 Task: Create a rule when custom fields due date is set by anyone.
Action: Mouse moved to (975, 81)
Screenshot: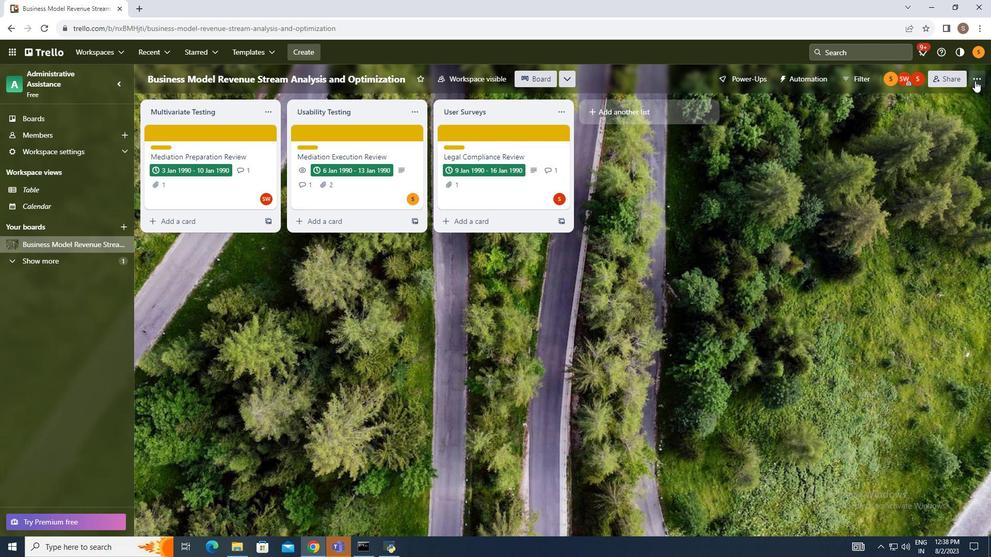 
Action: Mouse pressed left at (975, 81)
Screenshot: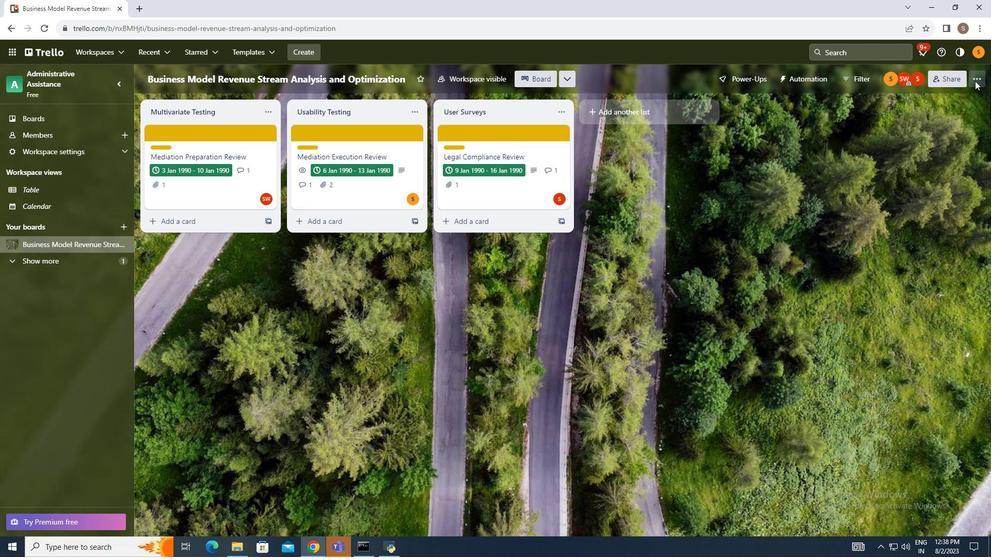 
Action: Mouse moved to (901, 214)
Screenshot: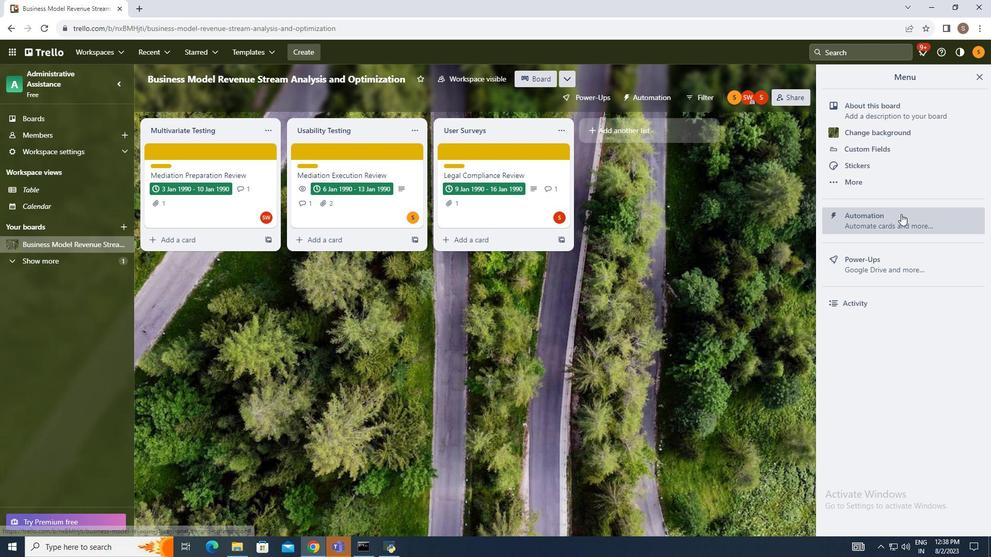 
Action: Mouse pressed left at (901, 214)
Screenshot: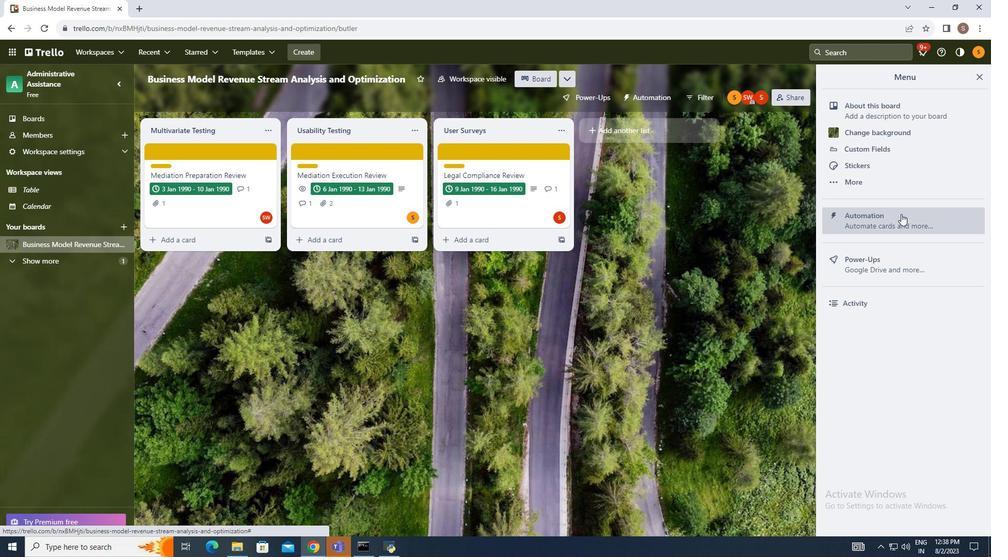 
Action: Mouse moved to (182, 183)
Screenshot: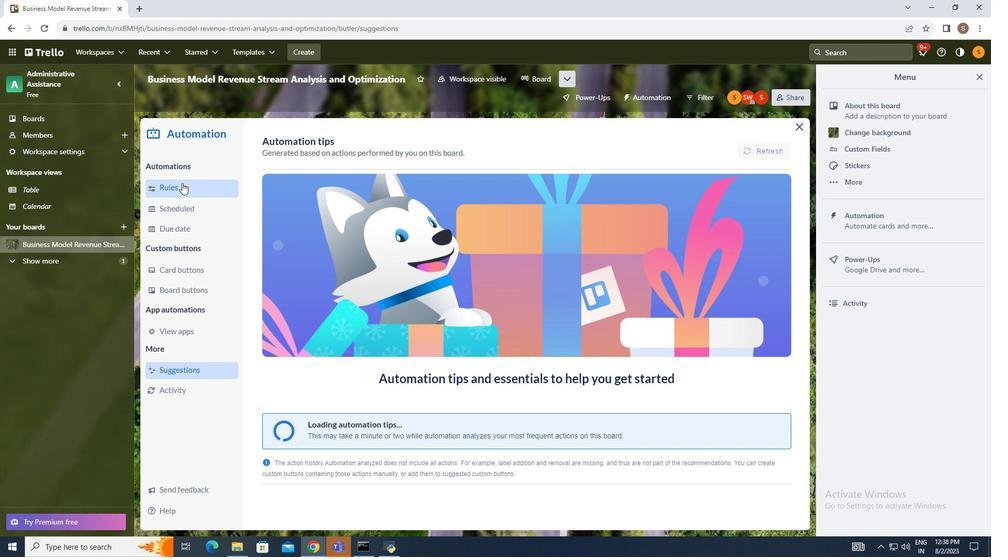 
Action: Mouse pressed left at (182, 183)
Screenshot: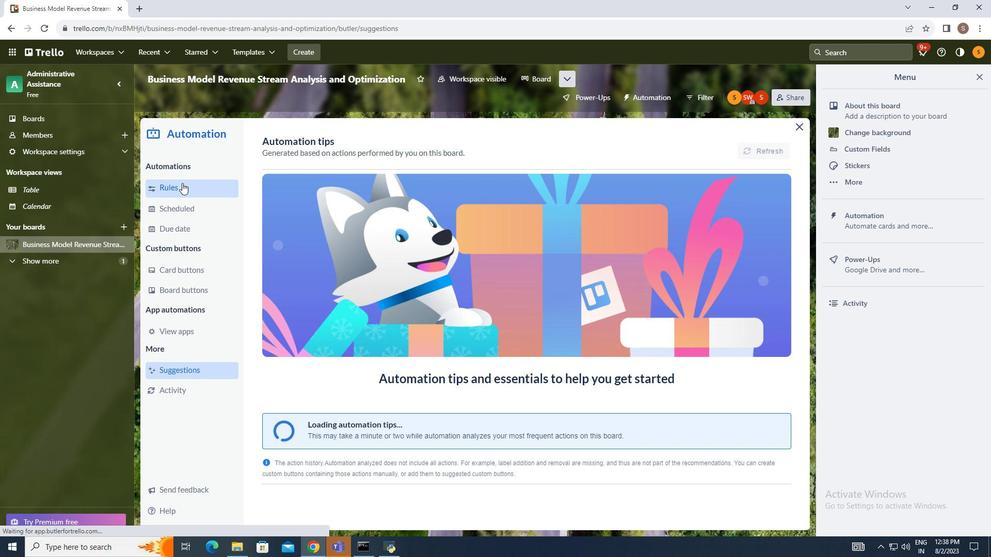 
Action: Mouse moved to (693, 144)
Screenshot: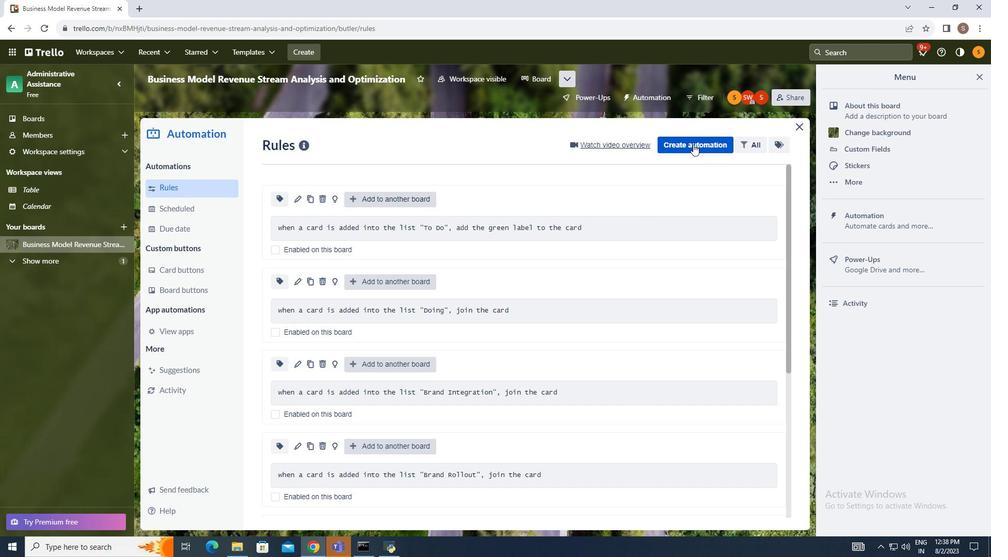 
Action: Mouse pressed left at (693, 144)
Screenshot: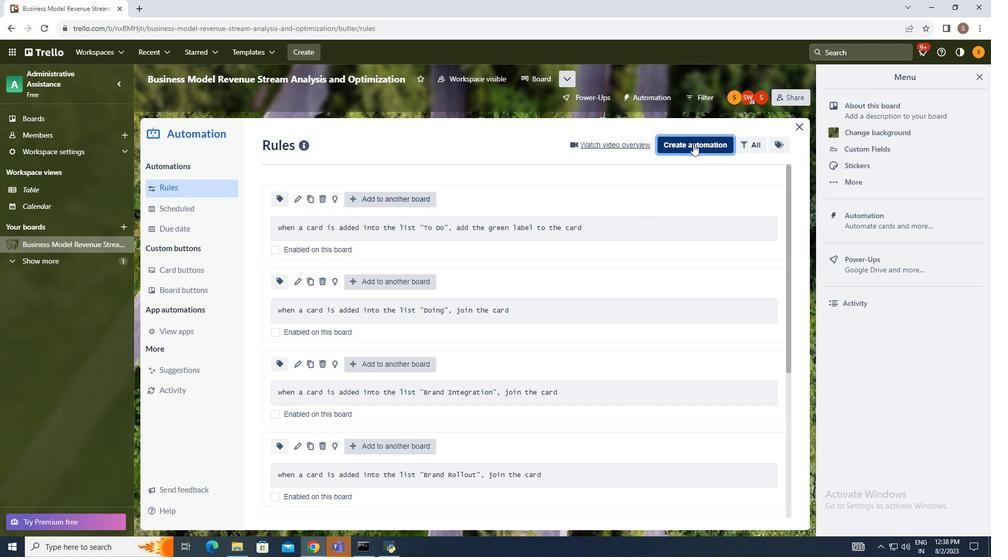 
Action: Mouse moved to (528, 244)
Screenshot: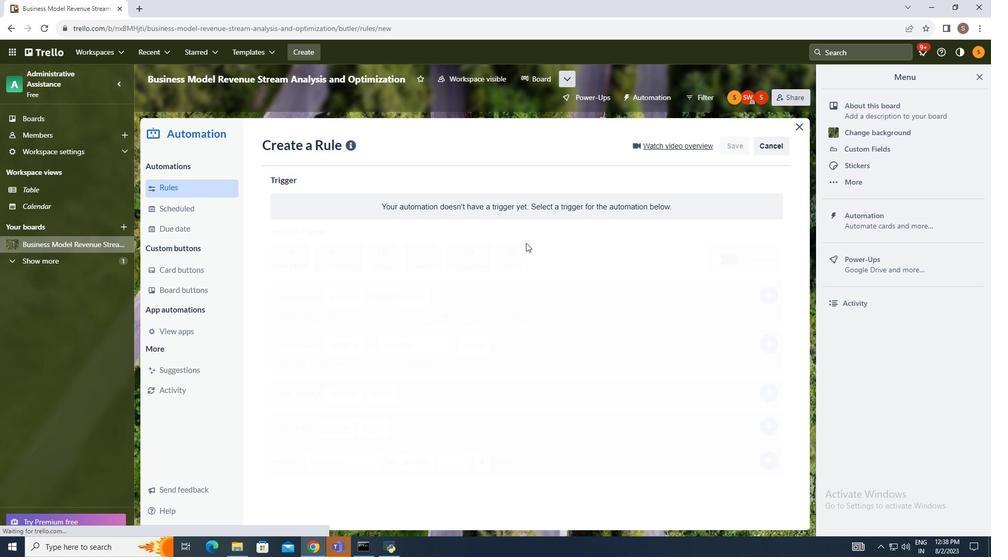 
Action: Mouse pressed left at (528, 244)
Screenshot: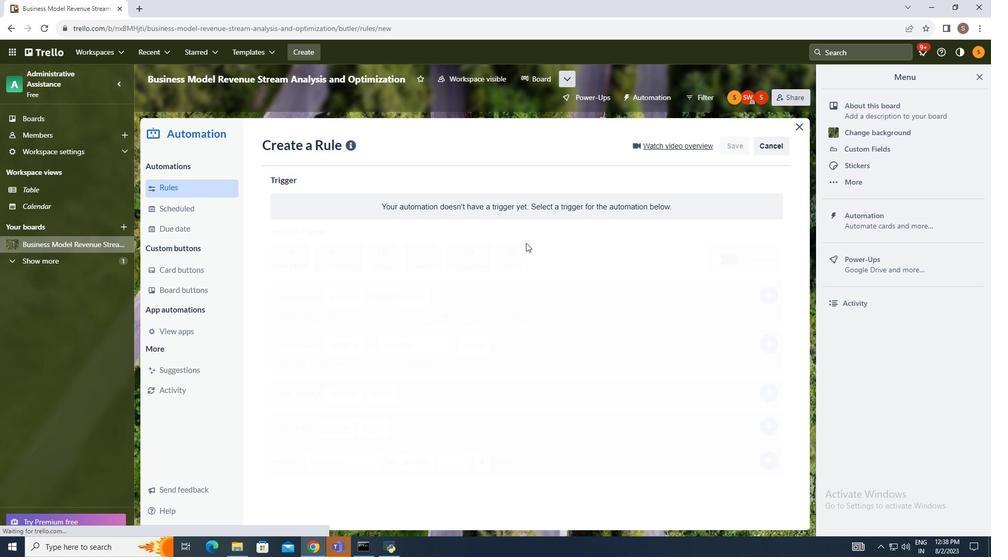 
Action: Mouse moved to (502, 279)
Screenshot: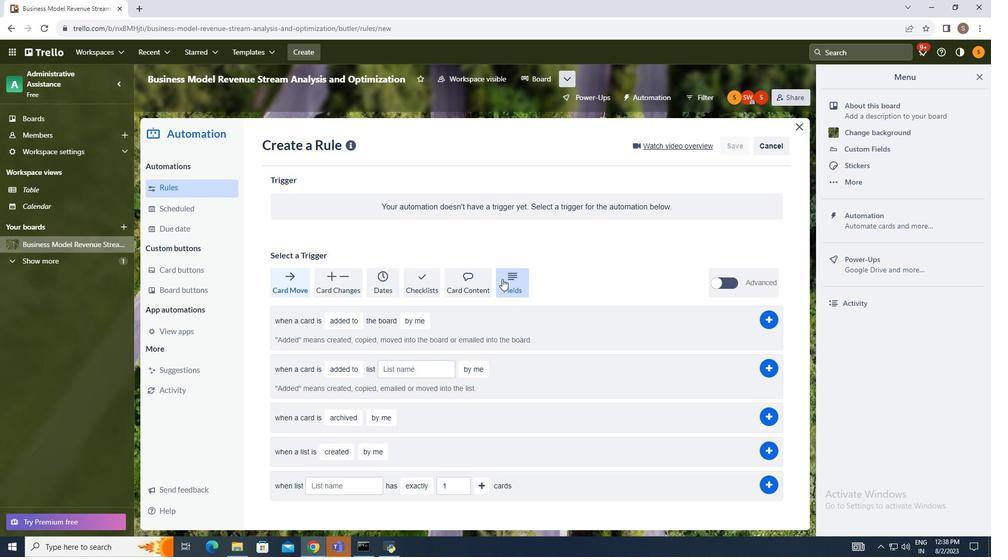 
Action: Mouse pressed left at (502, 279)
Screenshot: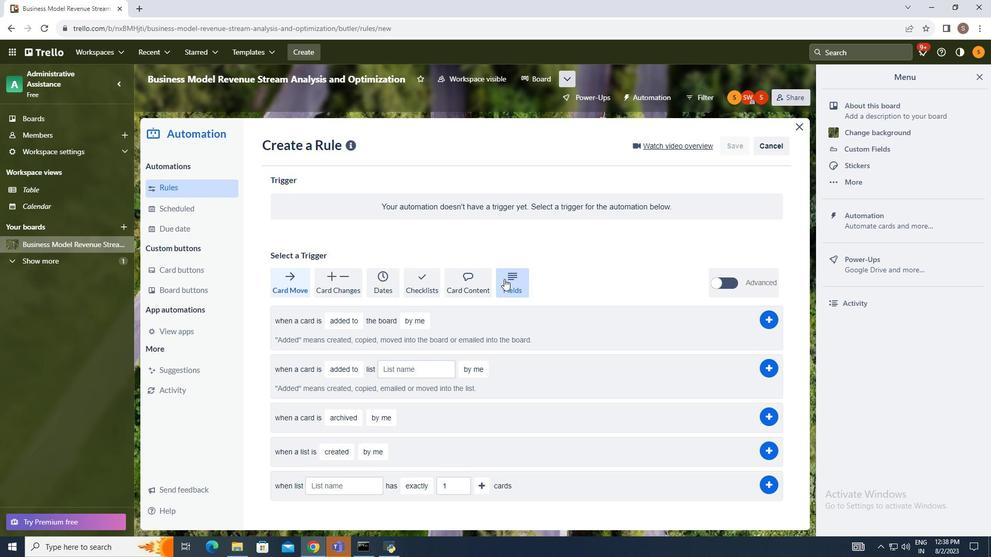 
Action: Mouse moved to (336, 383)
Screenshot: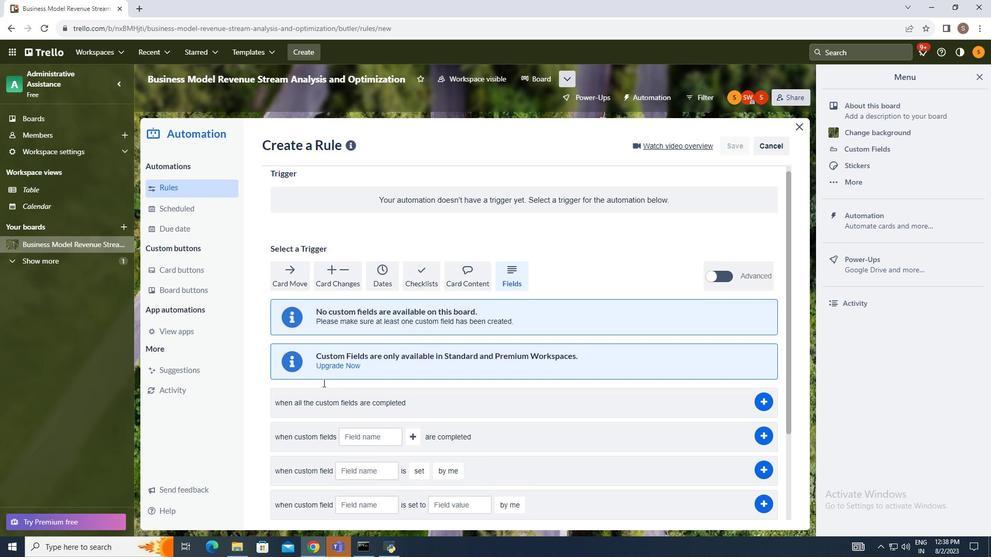 
Action: Mouse scrolled (336, 383) with delta (0, 0)
Screenshot: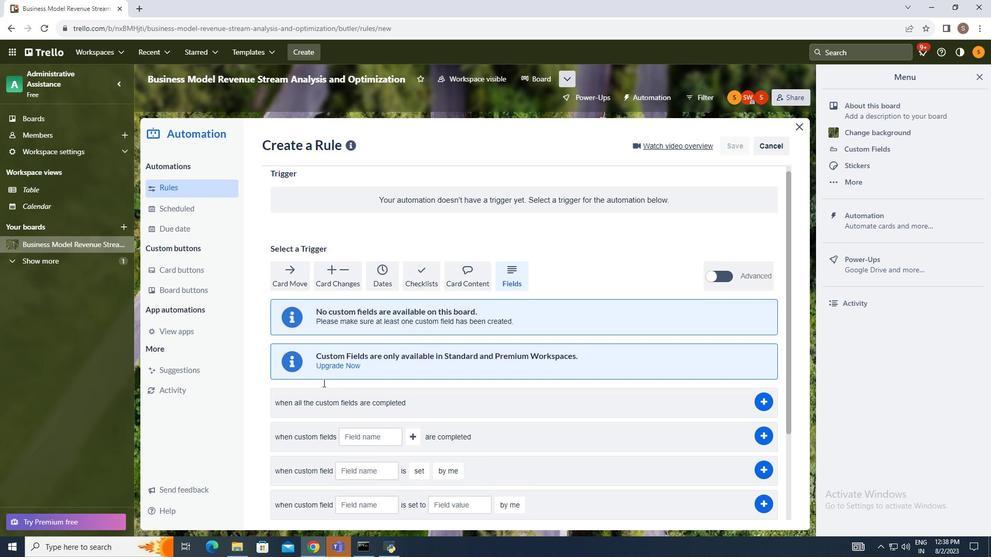 
Action: Mouse moved to (327, 383)
Screenshot: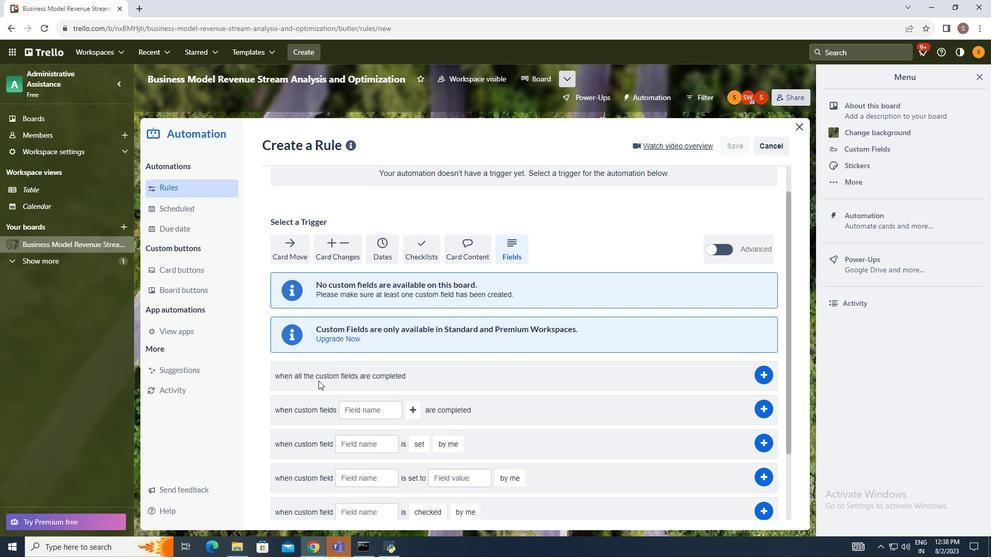 
Action: Mouse scrolled (327, 382) with delta (0, 0)
Screenshot: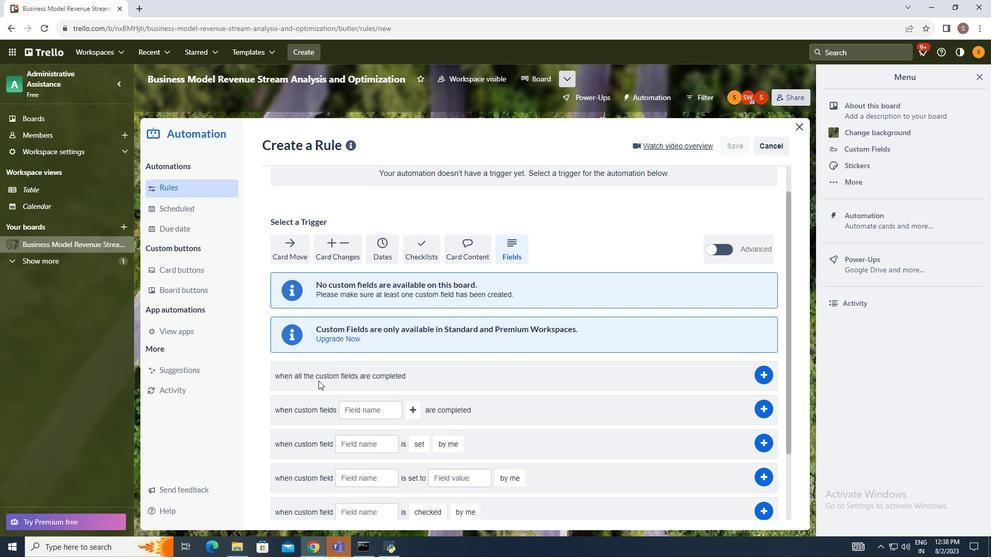 
Action: Mouse moved to (306, 374)
Screenshot: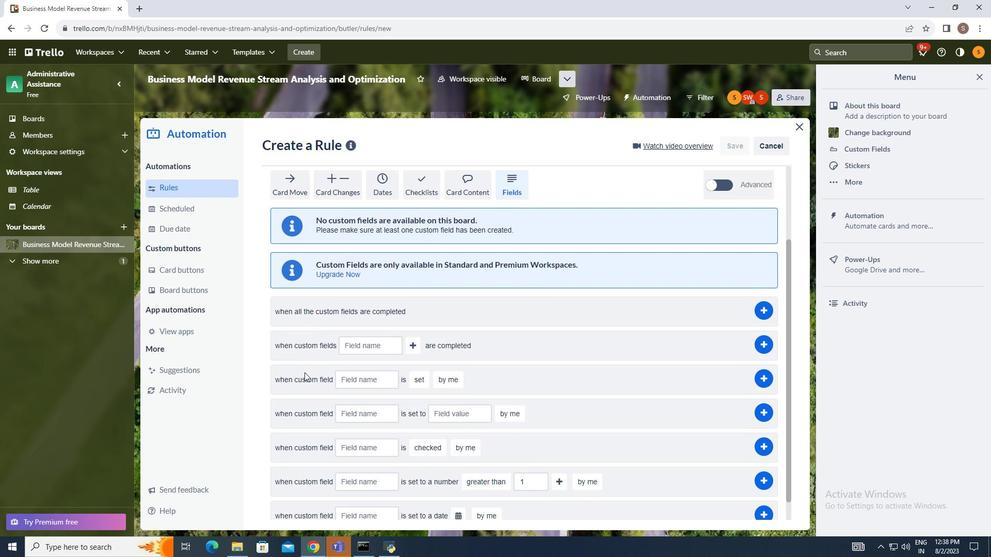 
Action: Mouse scrolled (306, 374) with delta (0, 0)
Screenshot: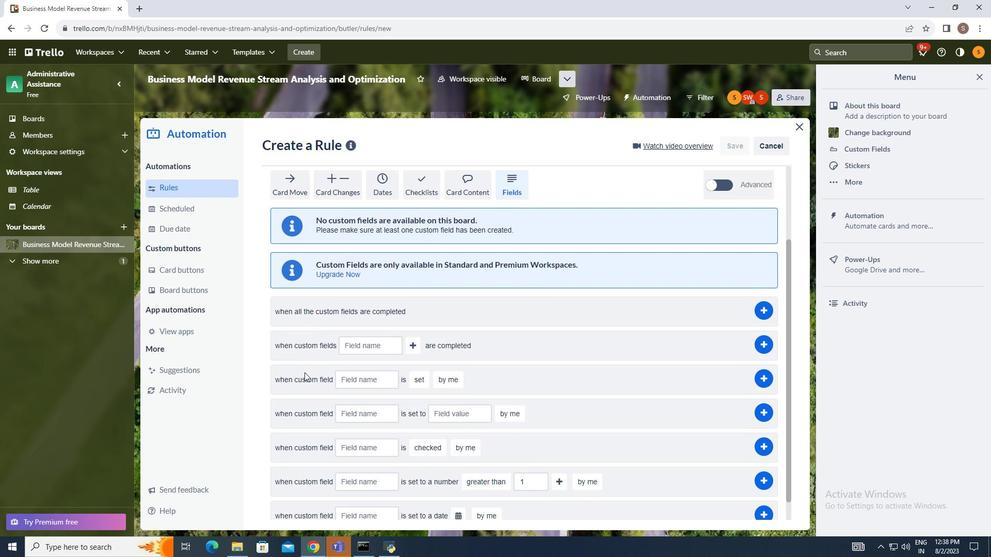 
Action: Mouse moved to (305, 374)
Screenshot: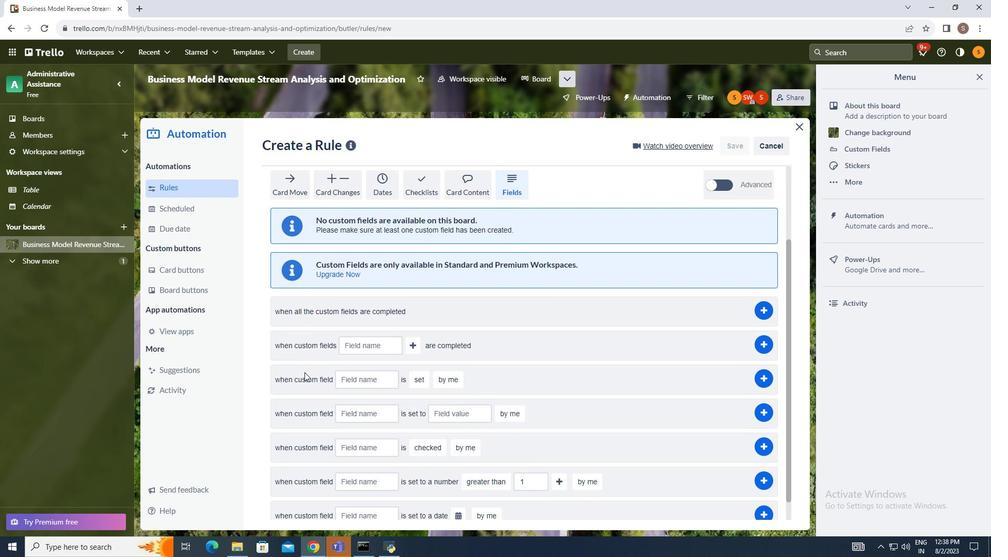 
Action: Mouse scrolled (305, 374) with delta (0, 0)
Screenshot: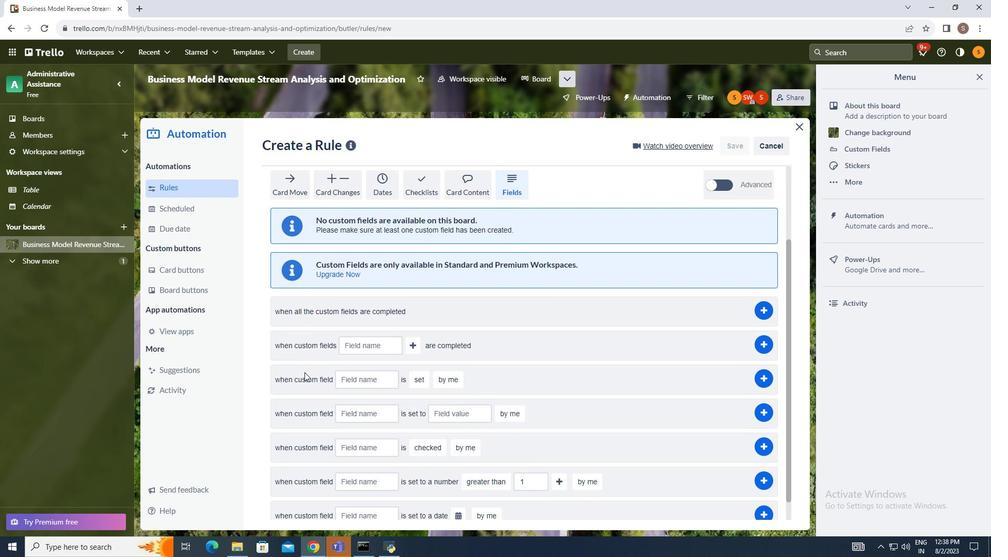 
Action: Mouse moved to (295, 353)
Screenshot: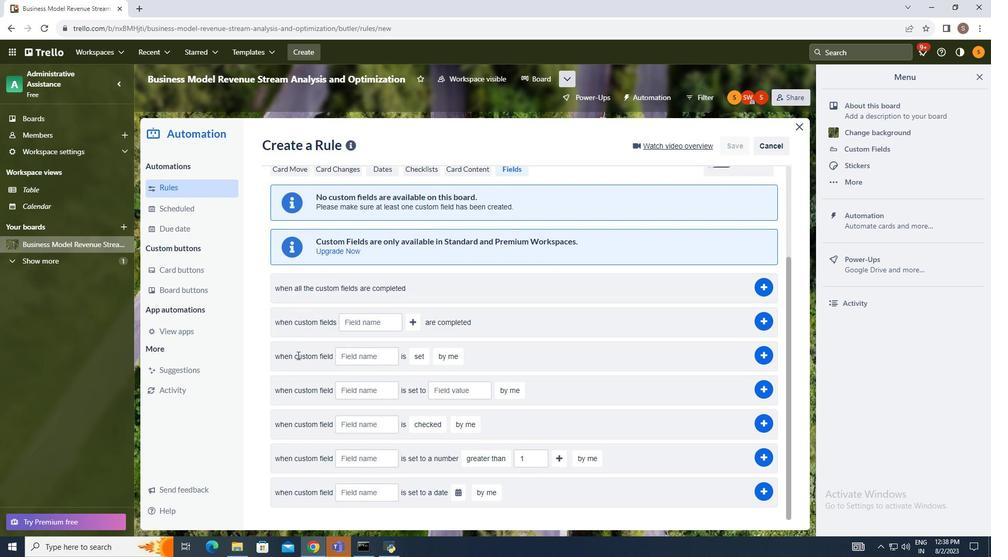 
Action: Mouse scrolled (295, 351) with delta (0, 0)
Screenshot: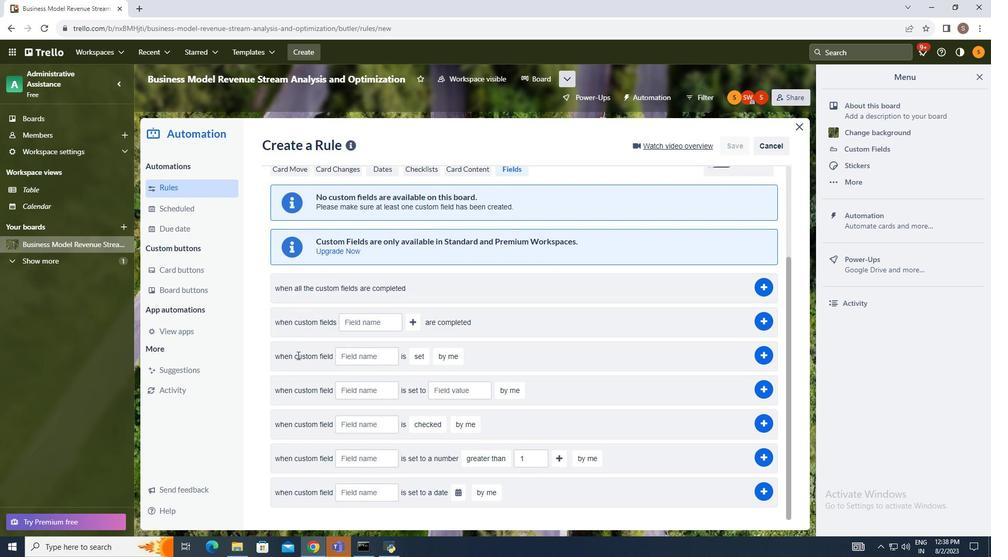 
Action: Mouse moved to (349, 349)
Screenshot: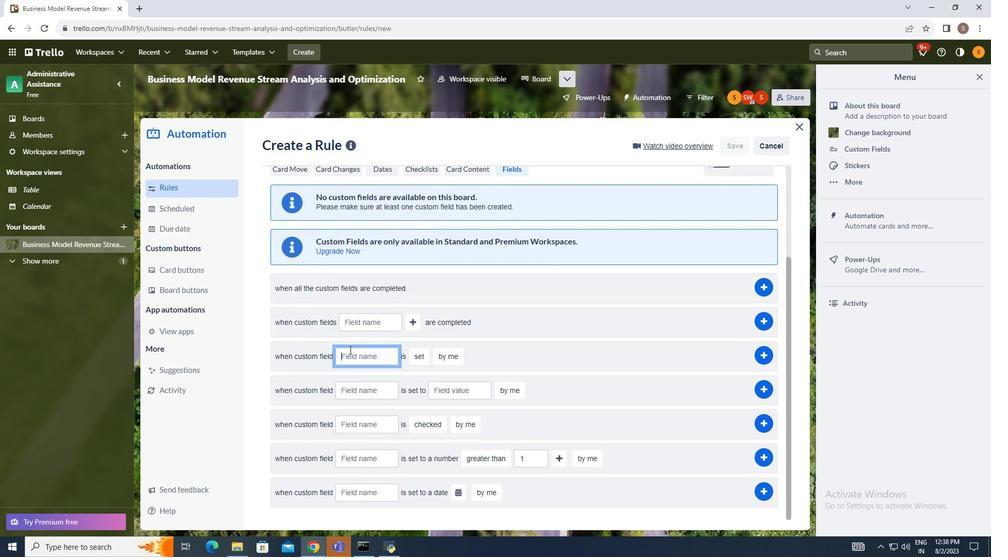
Action: Mouse pressed left at (349, 349)
Screenshot: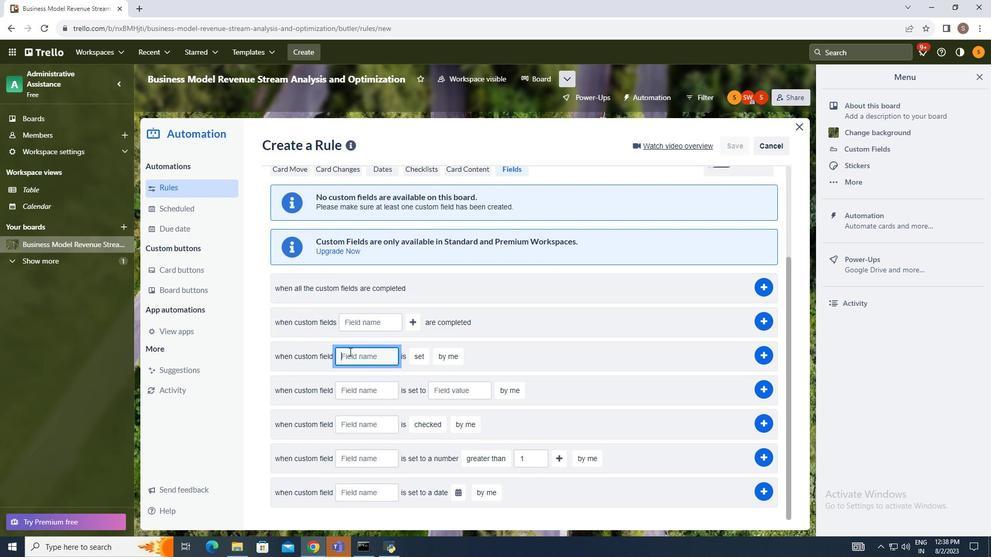 
Action: Mouse moved to (314, 349)
Screenshot: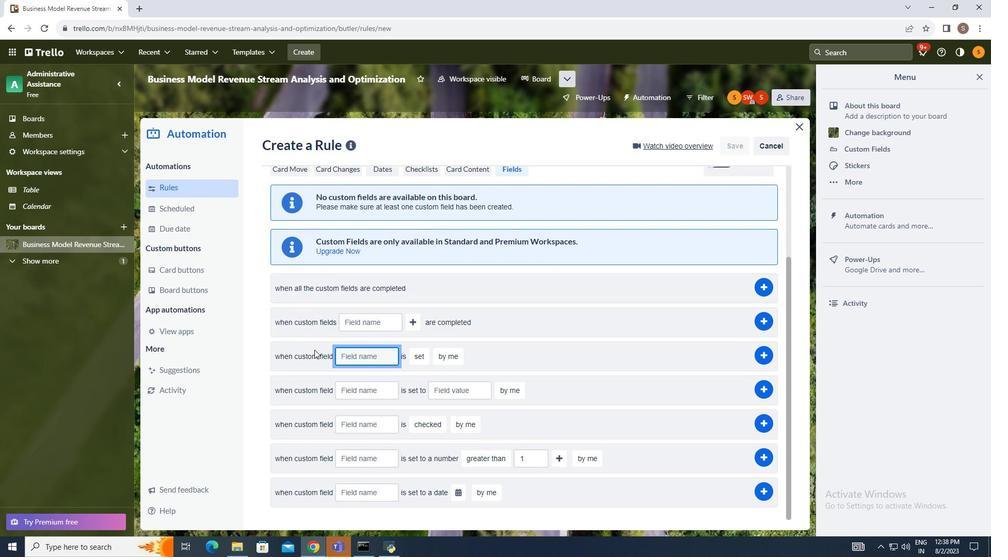 
Action: Key pressed due<Key.space>date
Screenshot: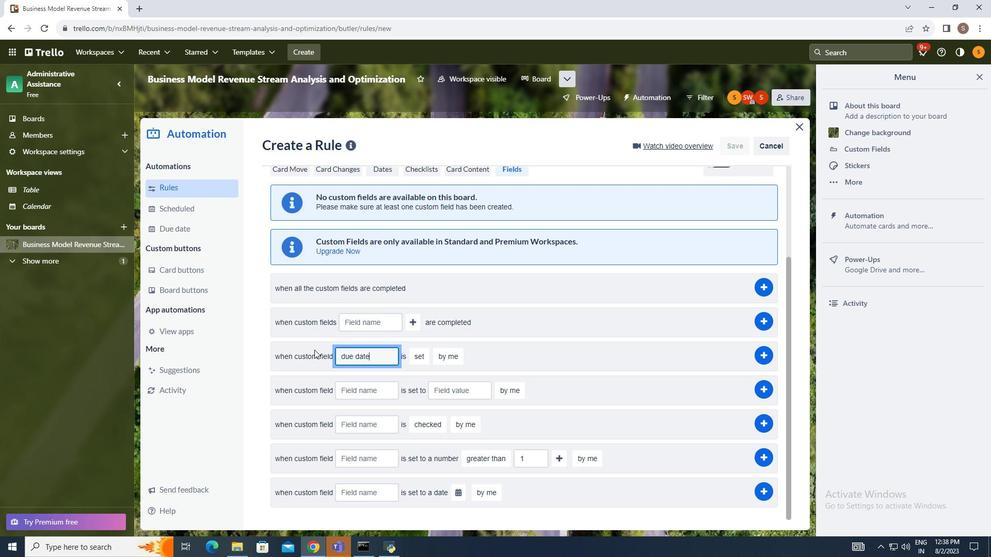 
Action: Mouse moved to (415, 356)
Screenshot: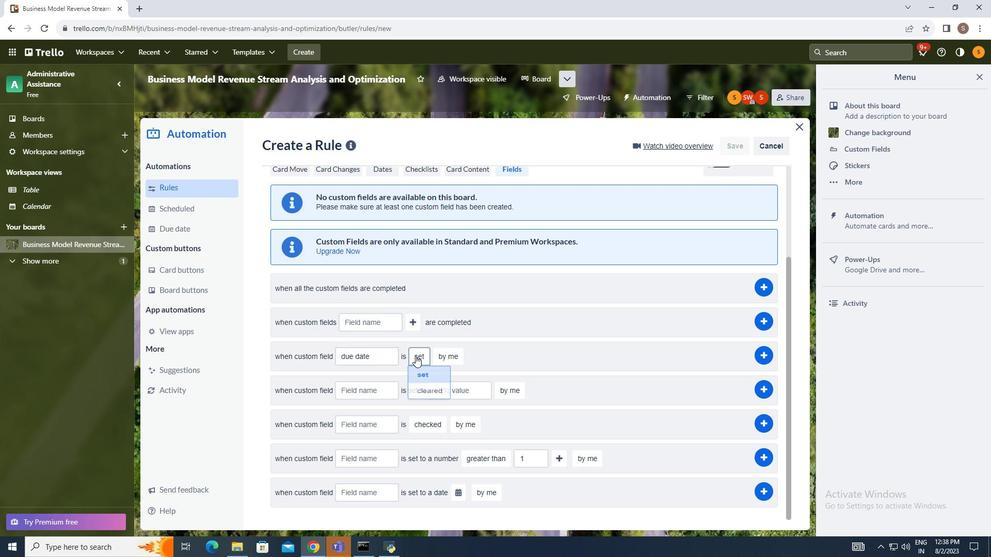 
Action: Mouse pressed left at (415, 356)
Screenshot: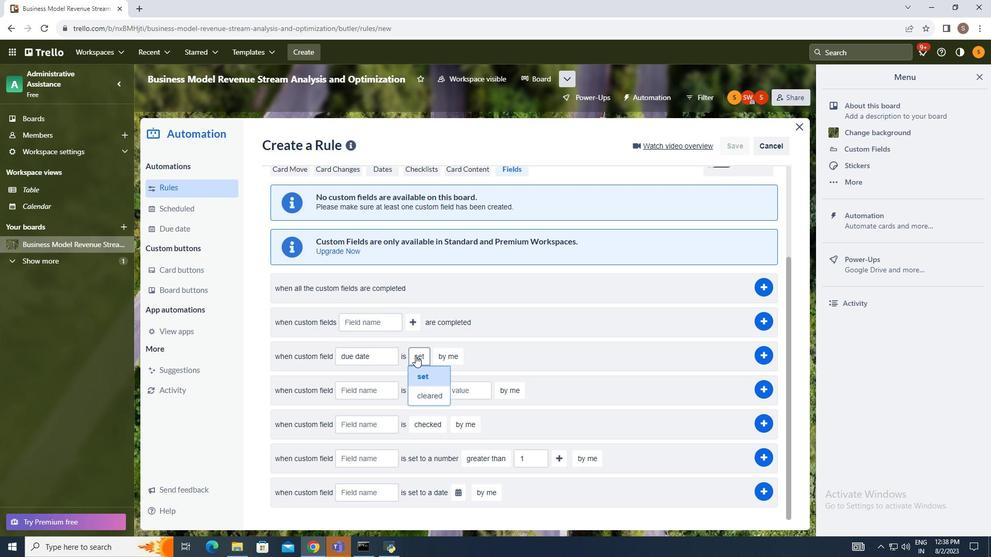 
Action: Mouse moved to (421, 372)
Screenshot: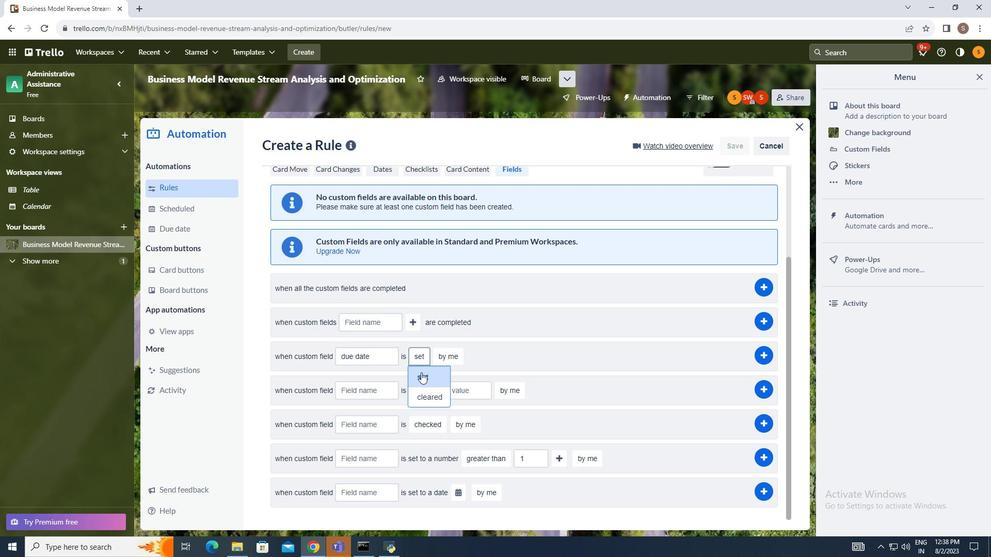 
Action: Mouse pressed left at (421, 372)
Screenshot: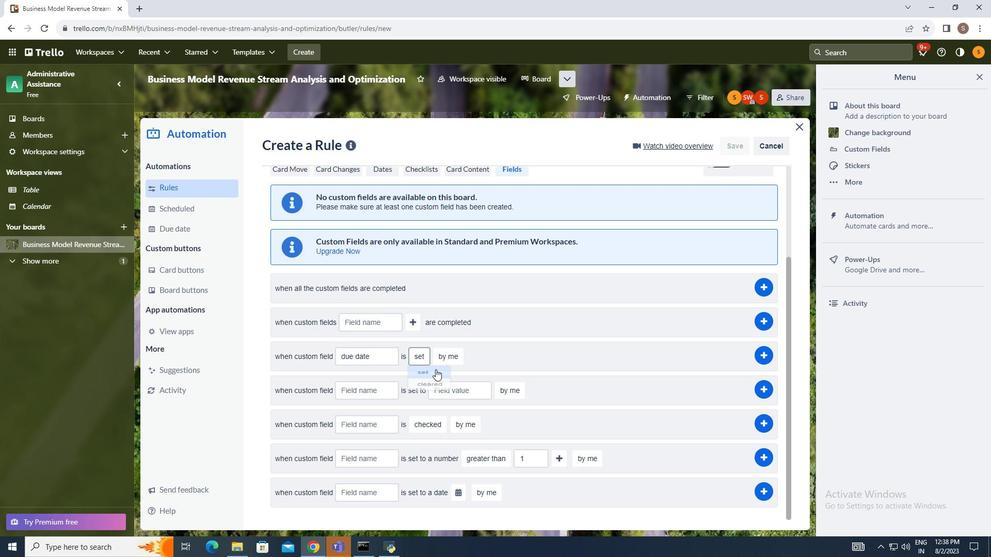 
Action: Mouse moved to (447, 355)
Screenshot: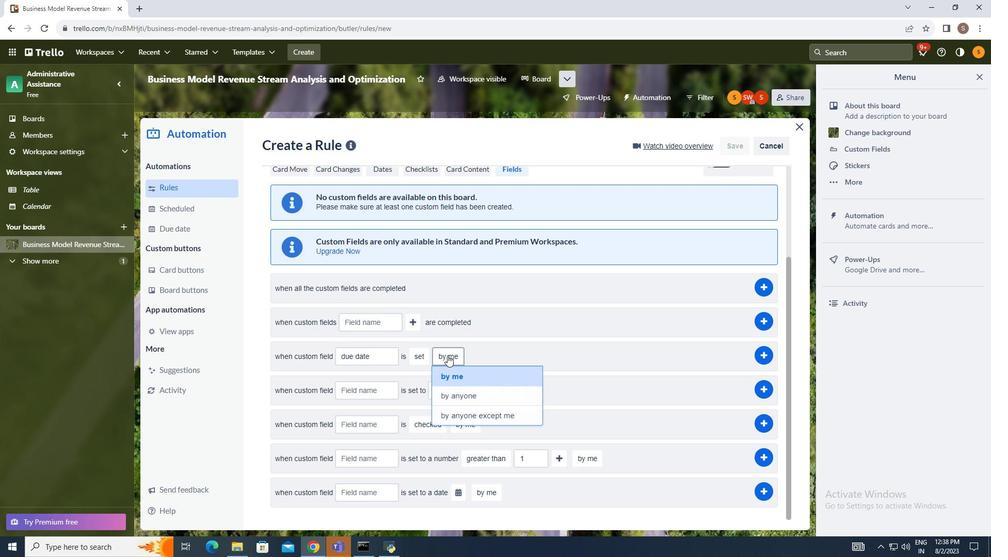 
Action: Mouse pressed left at (447, 355)
Screenshot: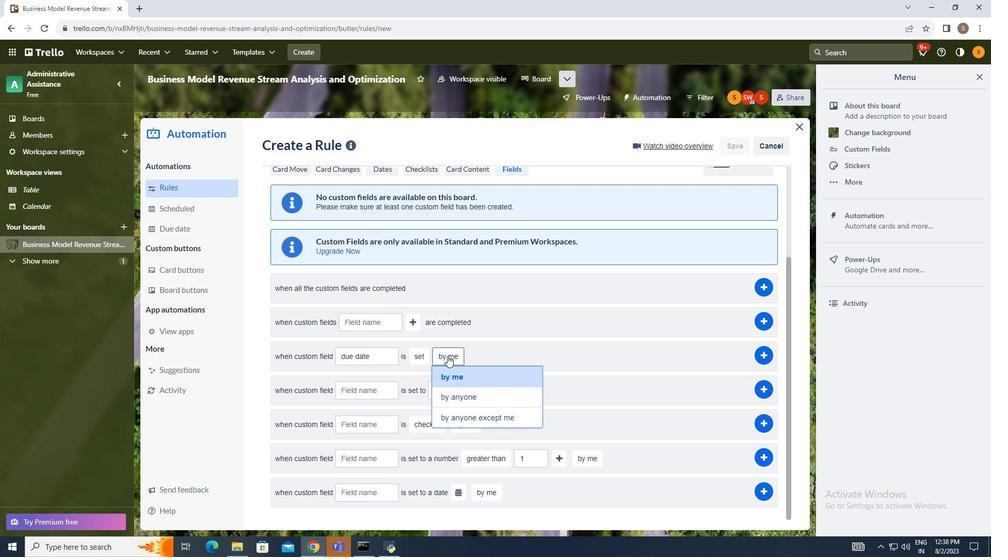 
Action: Mouse moved to (454, 392)
Screenshot: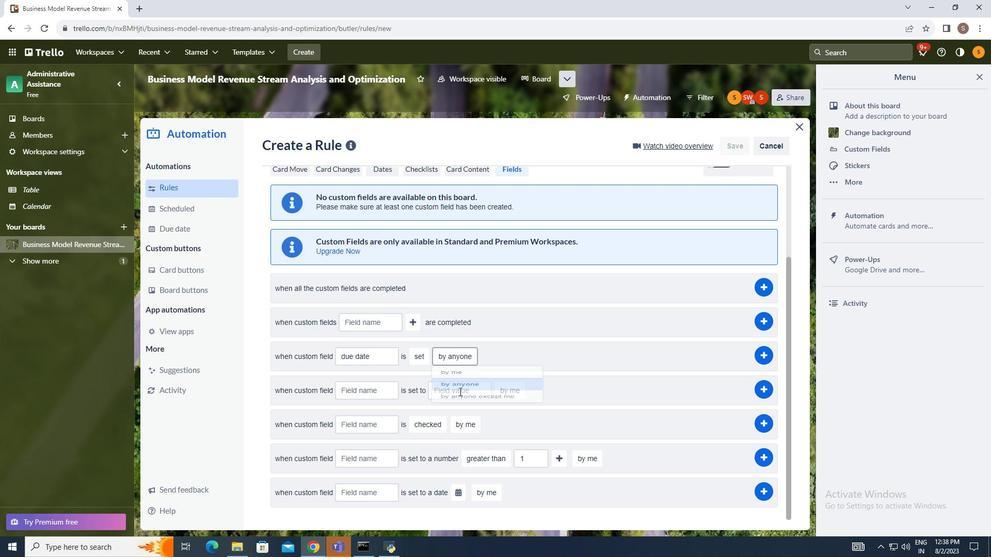 
Action: Mouse pressed left at (454, 392)
Screenshot: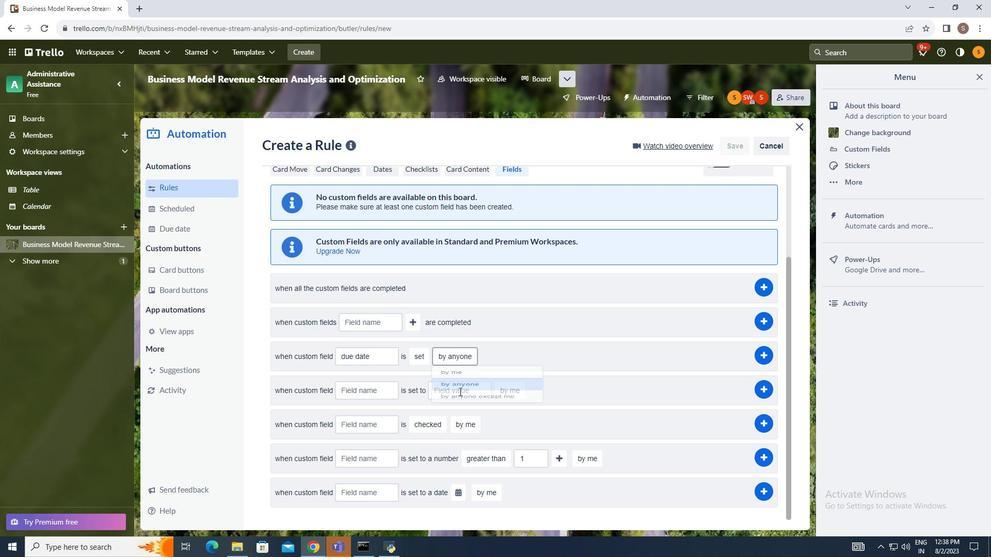 
Action: Mouse moved to (764, 352)
Screenshot: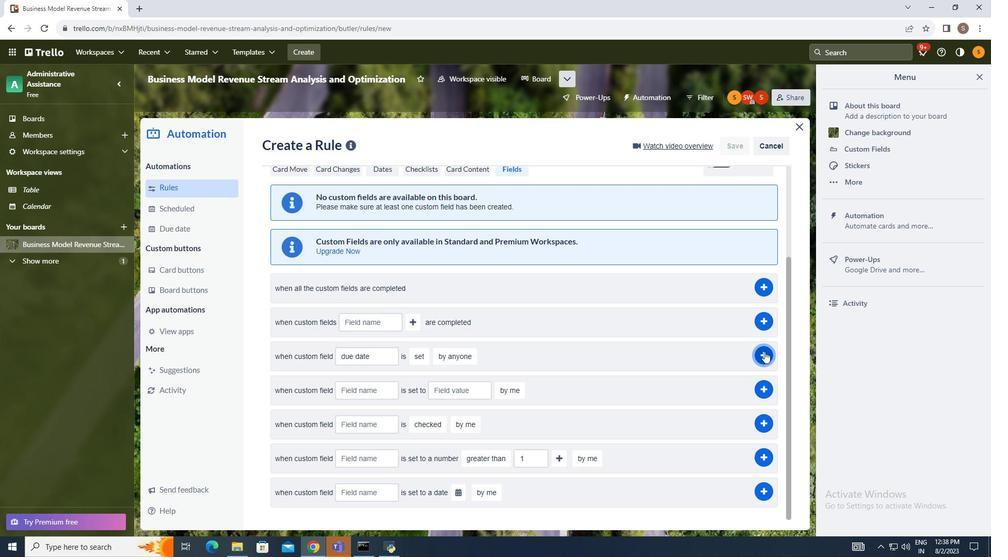 
Action: Mouse pressed left at (764, 352)
Screenshot: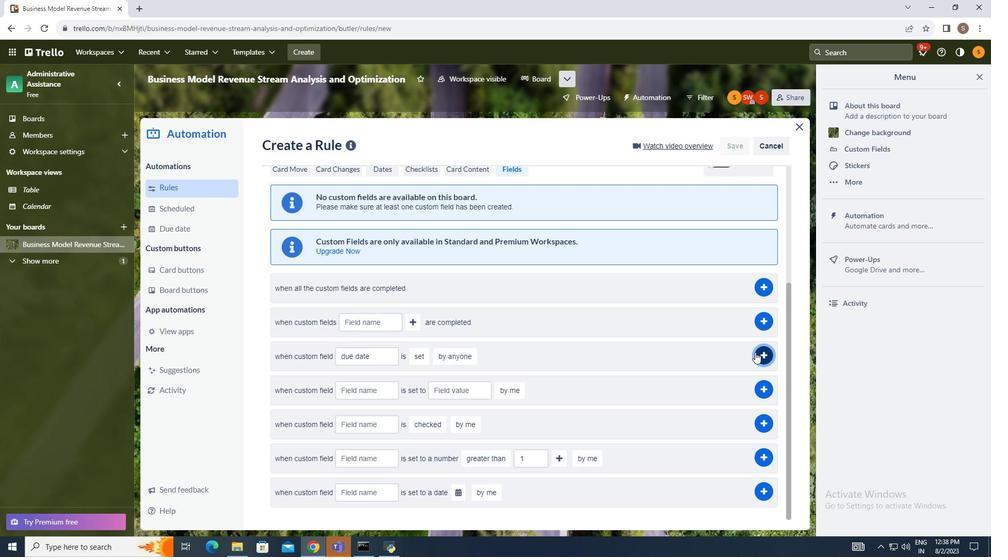 
Action: Mouse moved to (811, 347)
Screenshot: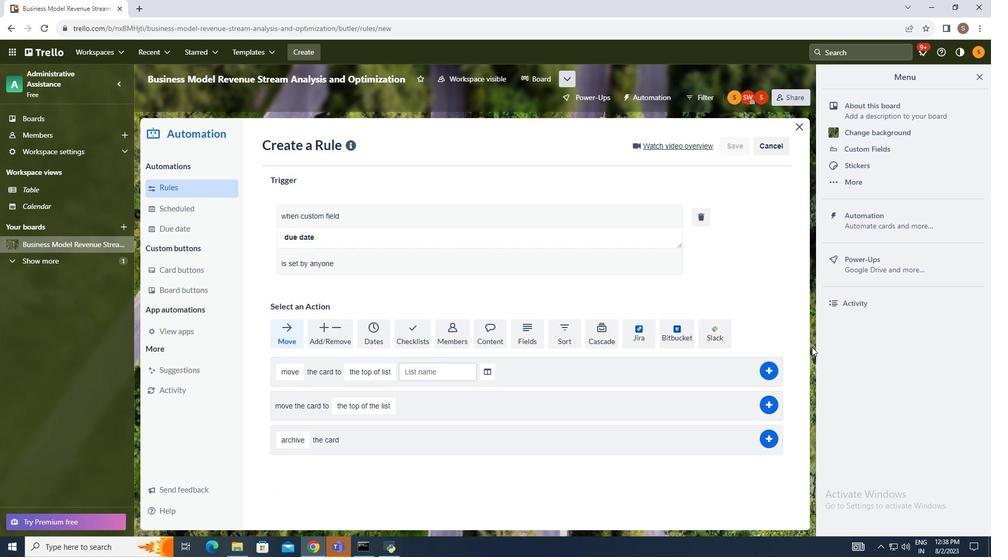 
